 Task: Create List Brand Extension Planning in Board IT Service Desk Best Practices to Workspace Flight Bookings. Create List Brand Extension Evaluation in Board Customer Feedback Collection and Analysis to Workspace Flight Bookings. Create List Brand Extension Launch in Board Social Media Influencer Giveaway Strategy and Execution to Workspace Flight Bookings
Action: Mouse moved to (102, 391)
Screenshot: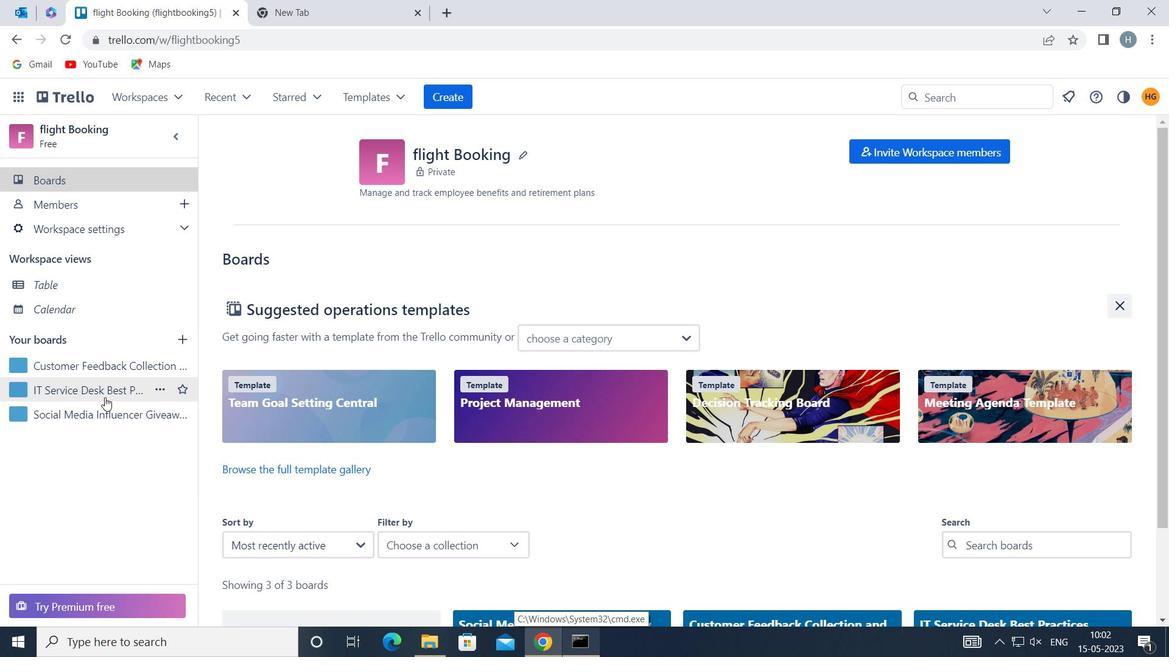 
Action: Mouse pressed left at (102, 391)
Screenshot: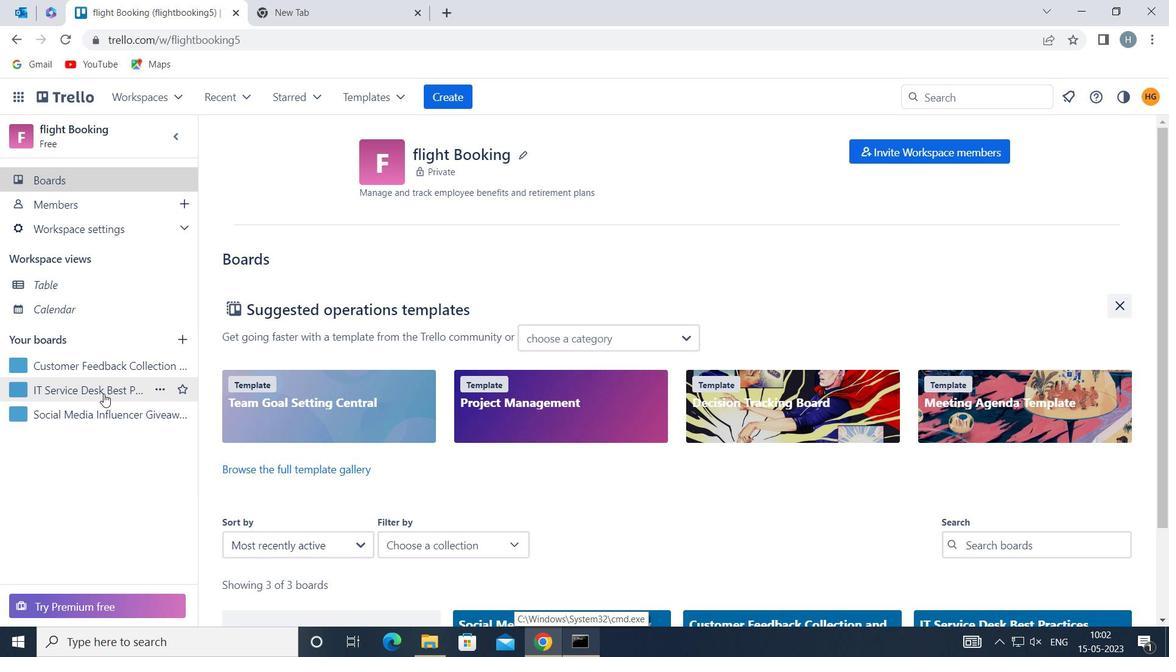 
Action: Mouse moved to (731, 189)
Screenshot: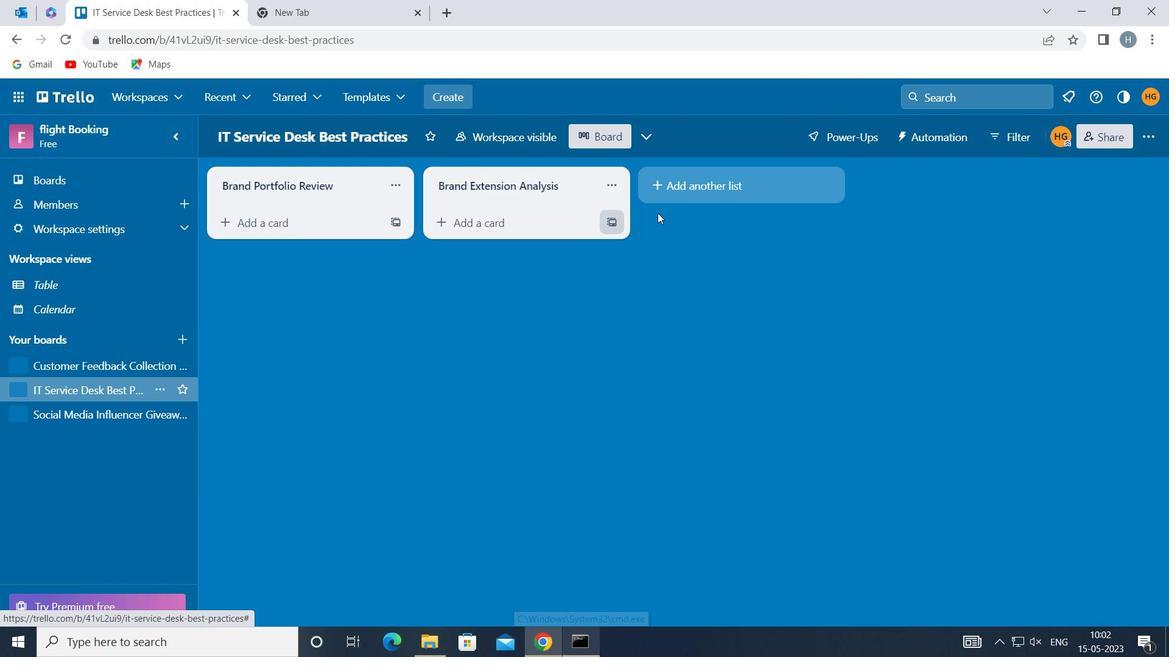 
Action: Mouse pressed left at (731, 189)
Screenshot: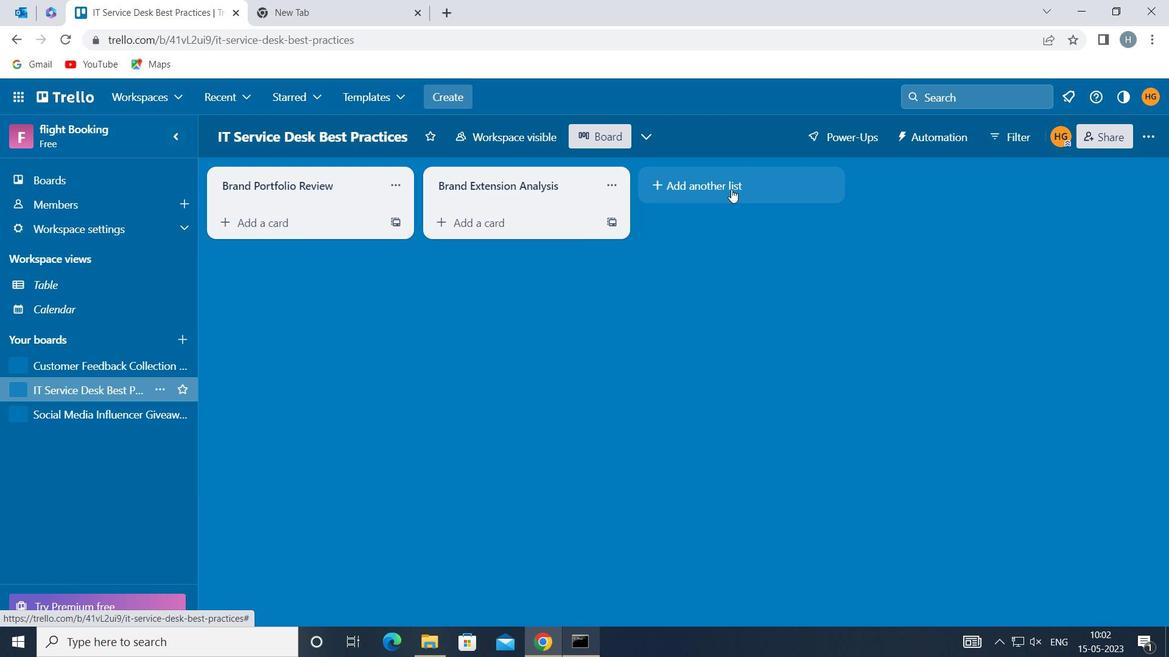 
Action: Key pressed <Key.shift>BRAND<Key.space><Key.shift>EXTENSION<Key.space><Key.shift>PLANNING<Key.space>
Screenshot: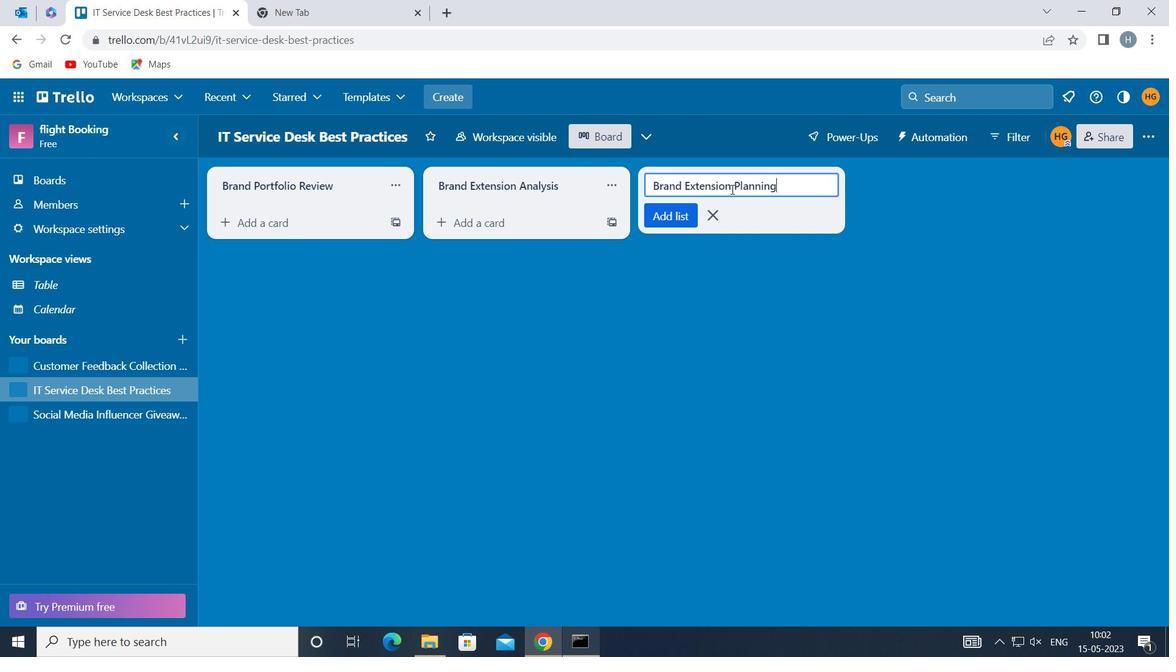 
Action: Mouse moved to (655, 212)
Screenshot: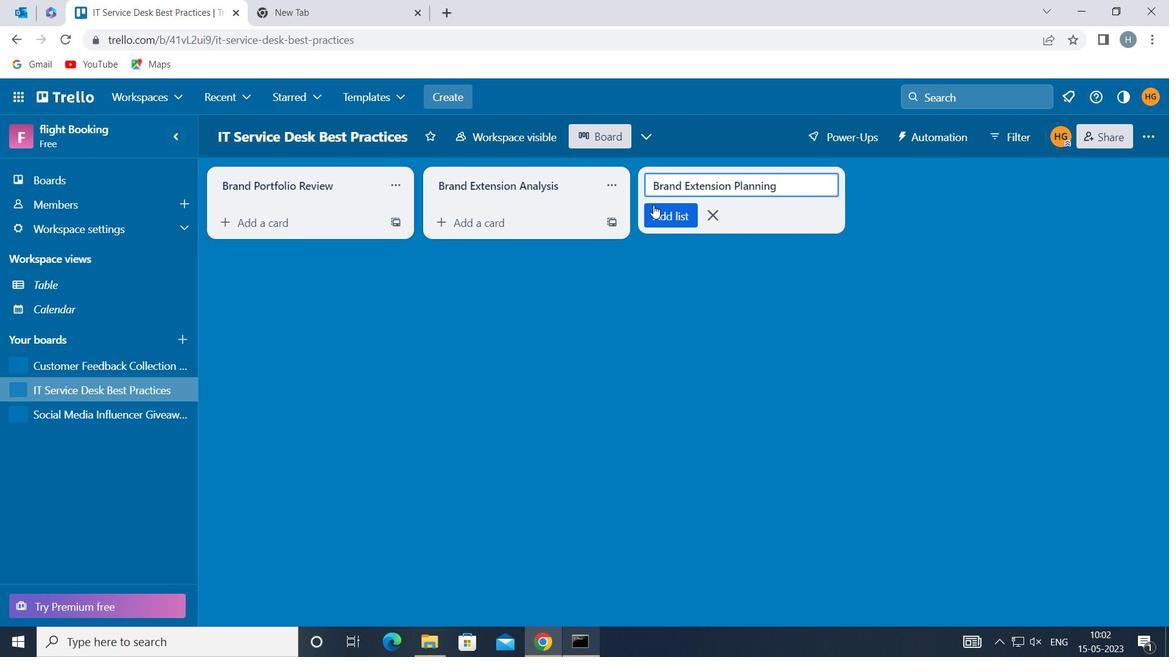 
Action: Mouse pressed left at (655, 212)
Screenshot: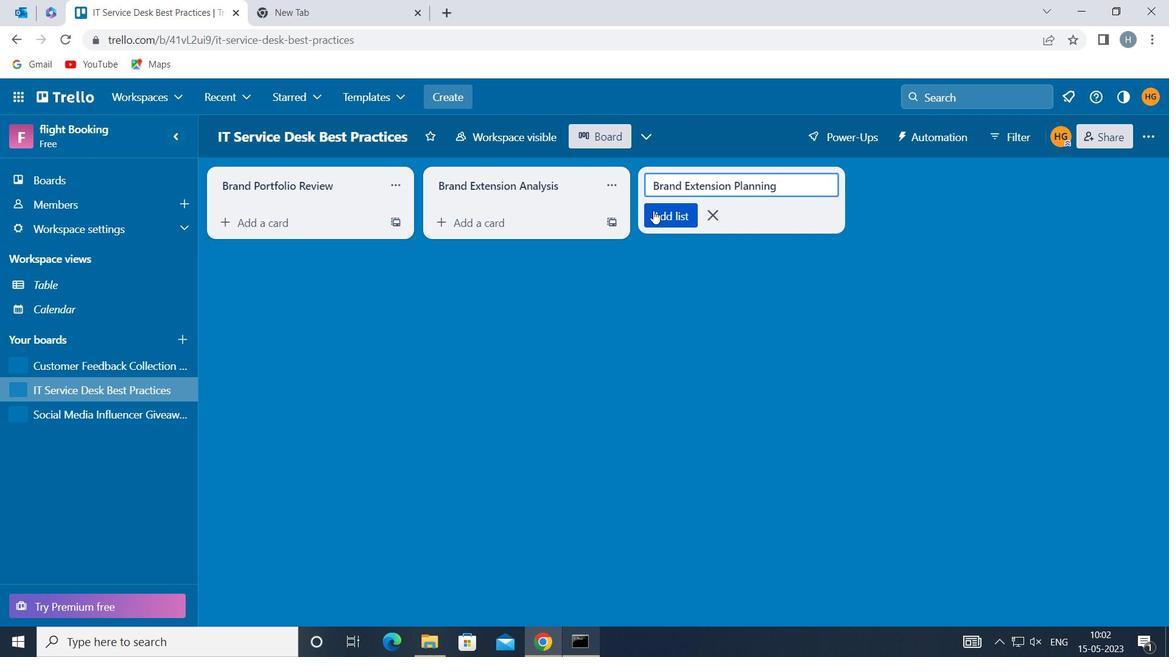 
Action: Mouse moved to (126, 366)
Screenshot: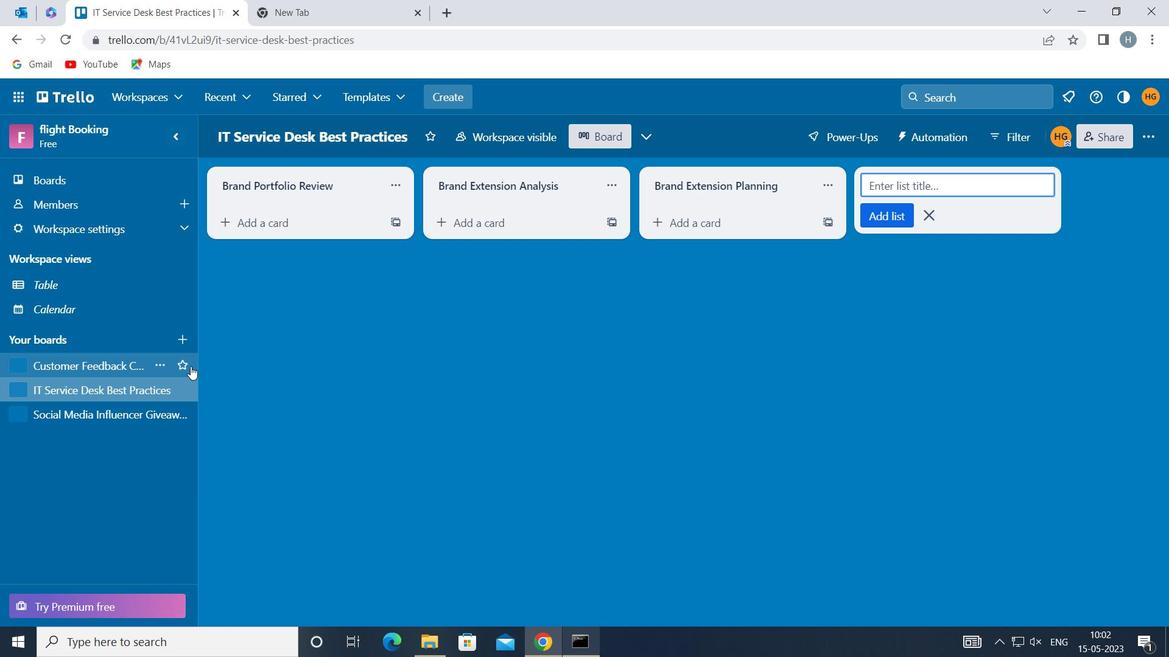 
Action: Mouse pressed left at (126, 366)
Screenshot: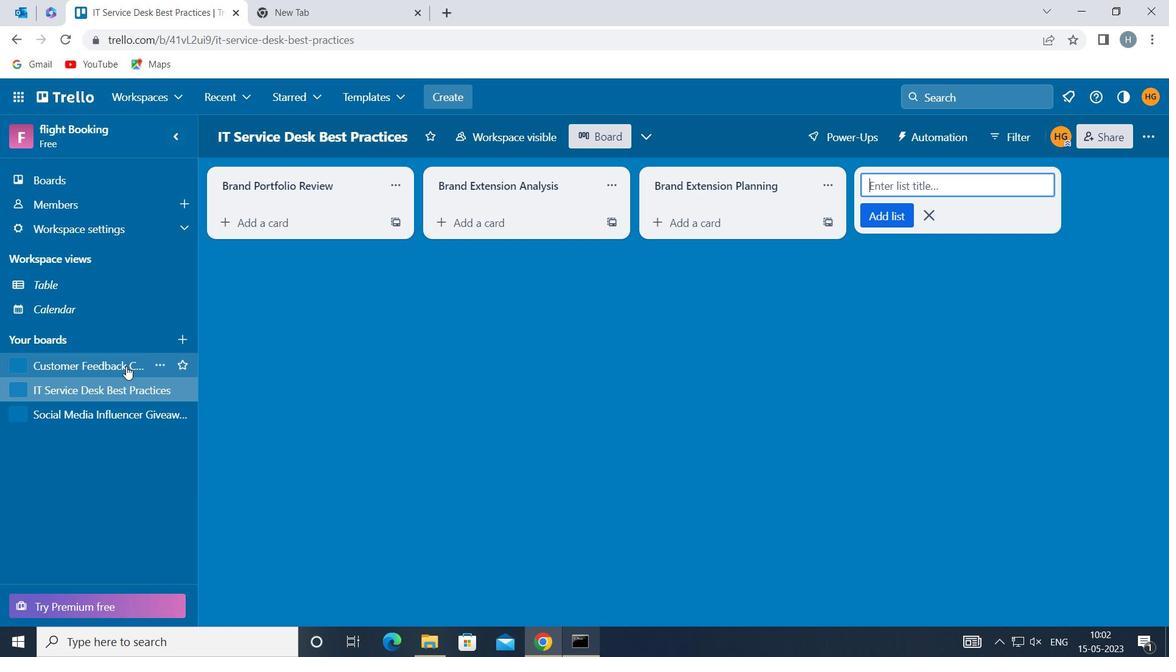 
Action: Mouse moved to (763, 180)
Screenshot: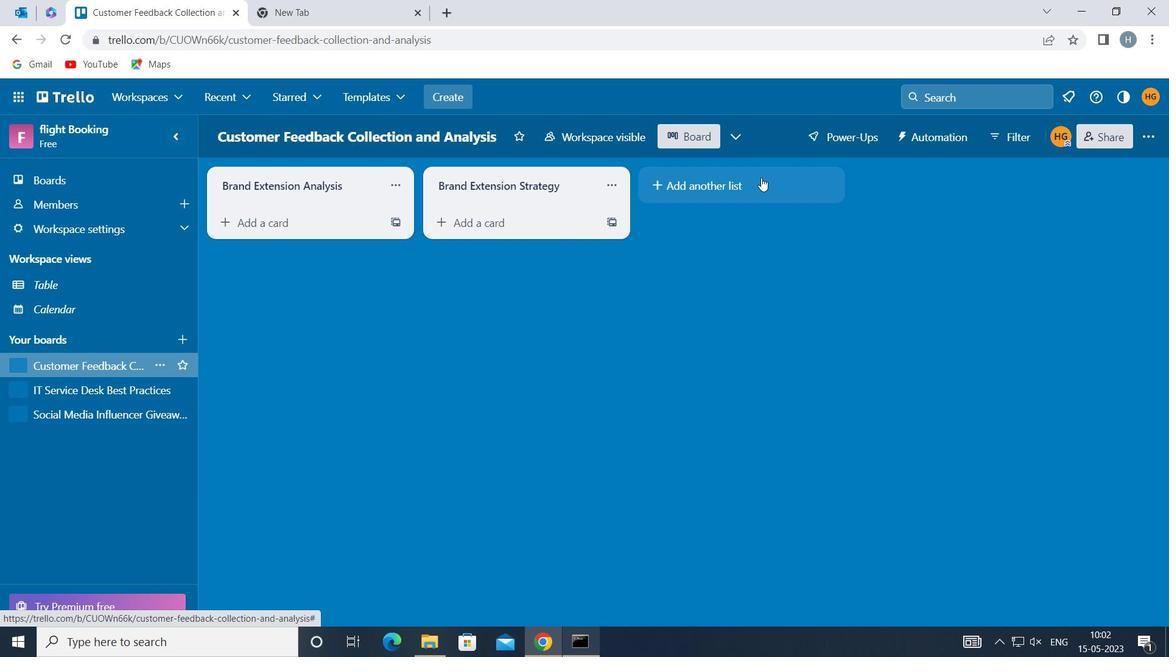 
Action: Mouse pressed left at (763, 180)
Screenshot: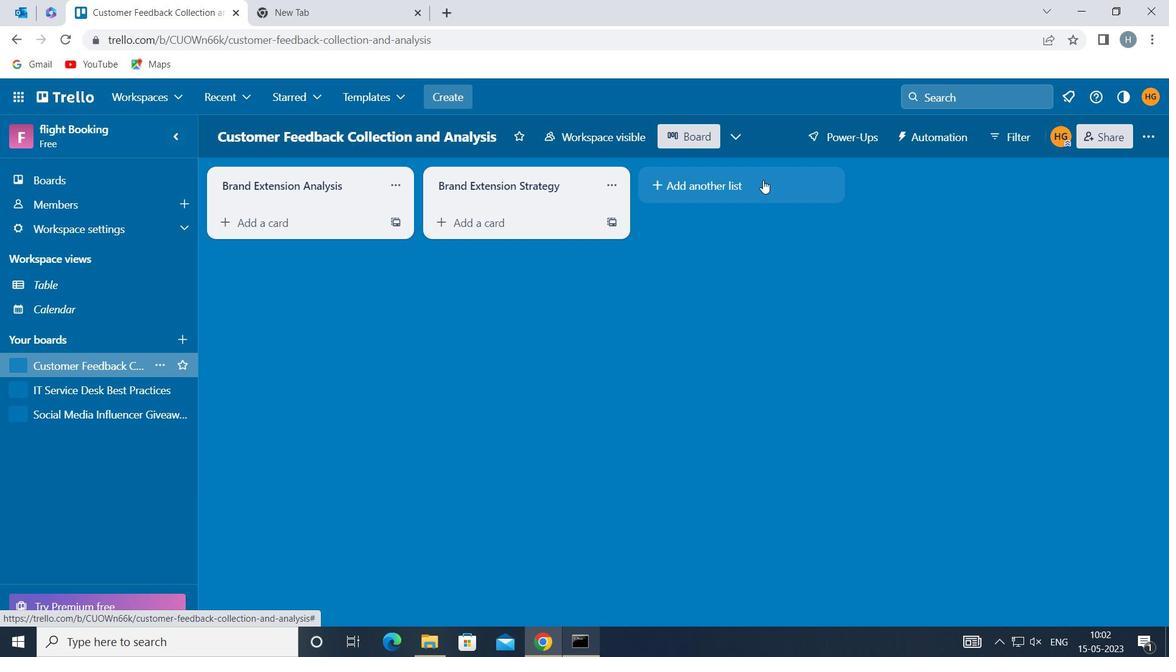 
Action: Key pressed <Key.shift>BRAND<Key.space><Key.shift>EXTENSION<Key.space><Key.shift>EVALUATION<Key.space>
Screenshot: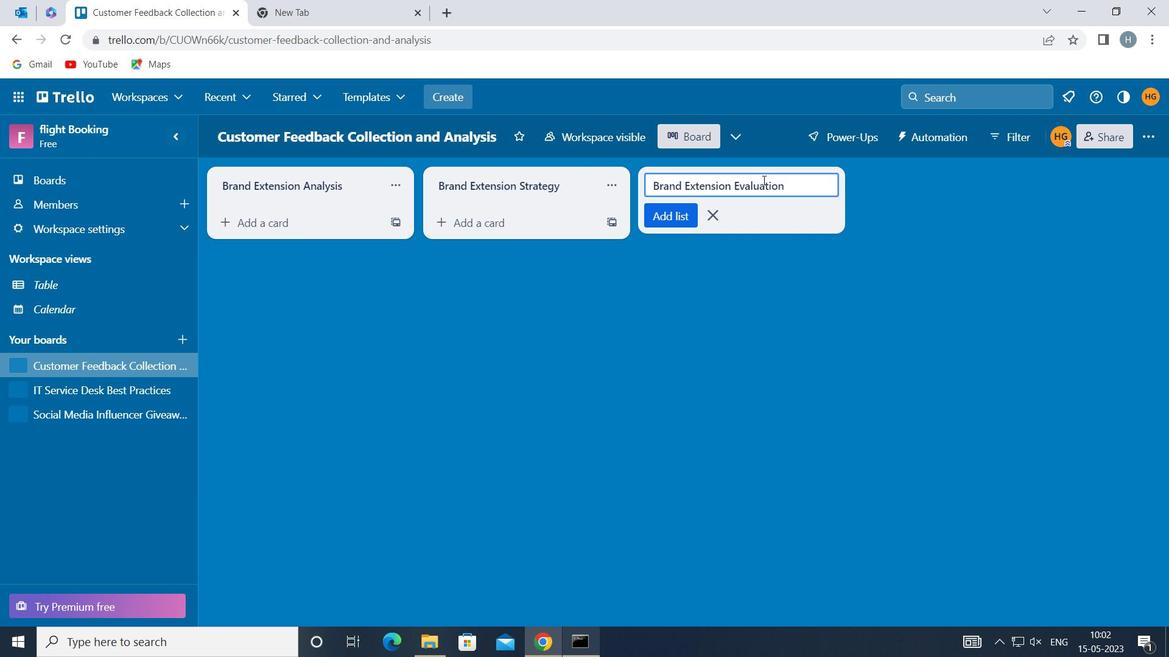 
Action: Mouse moved to (659, 216)
Screenshot: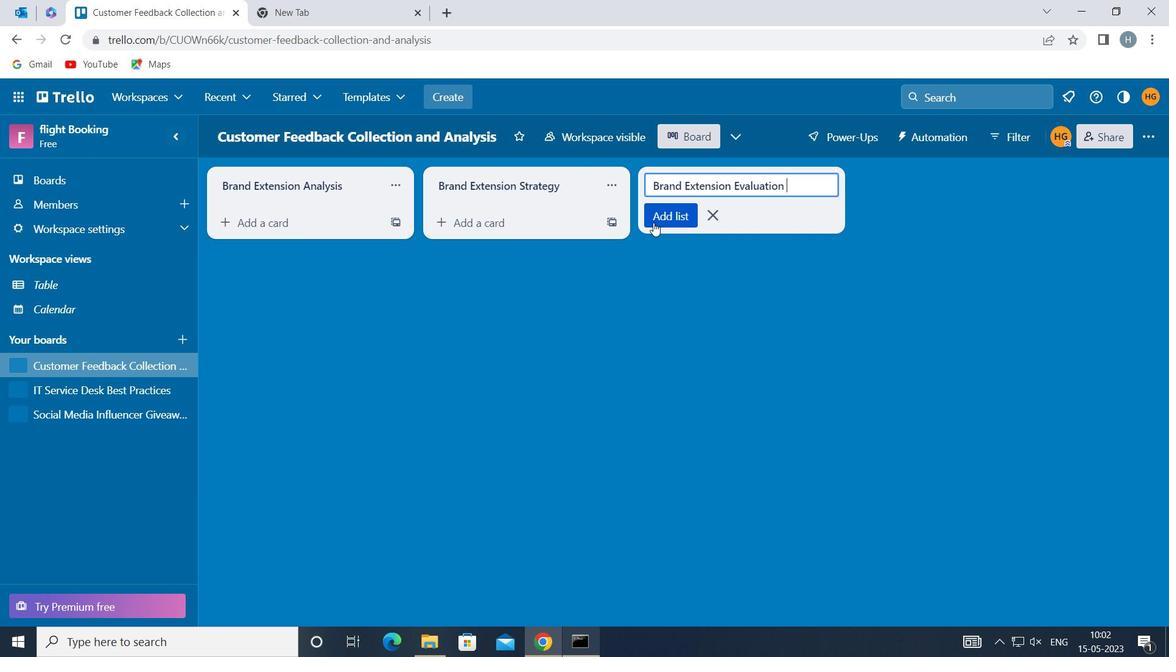 
Action: Mouse pressed left at (659, 216)
Screenshot: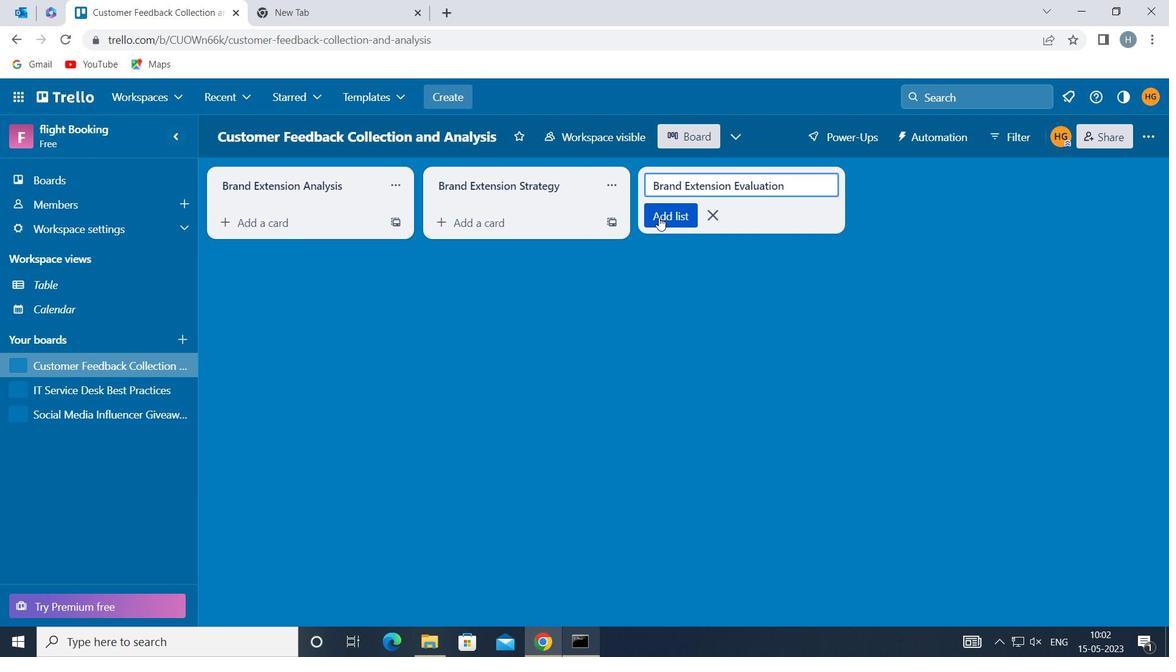 
Action: Mouse moved to (97, 412)
Screenshot: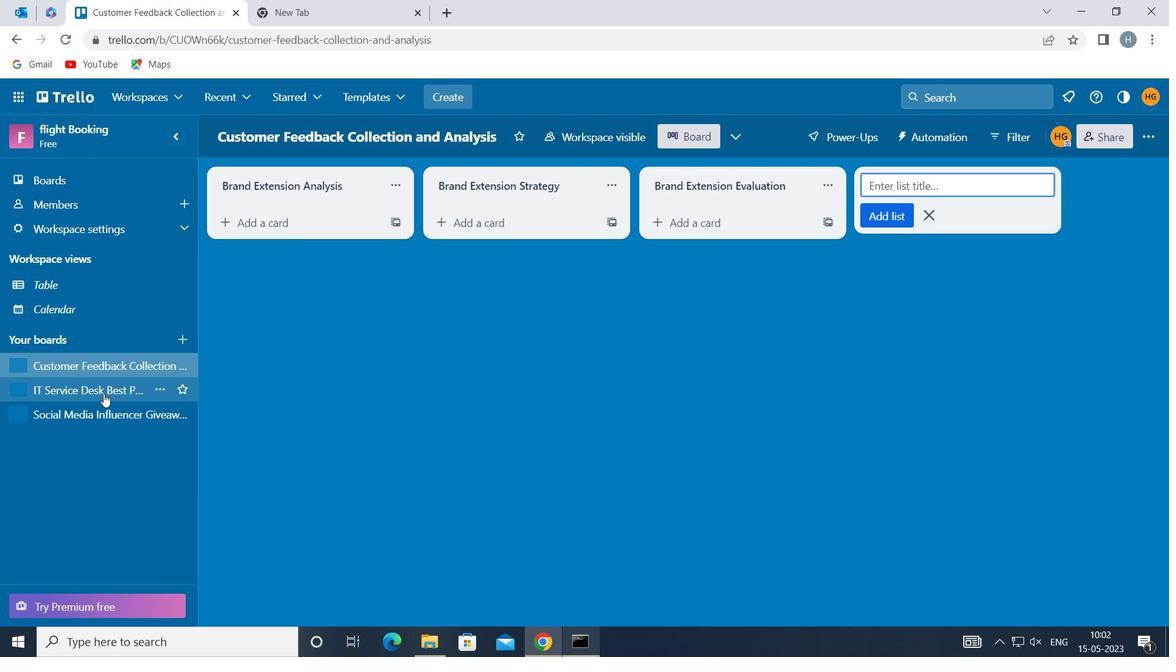 
Action: Mouse pressed left at (97, 412)
Screenshot: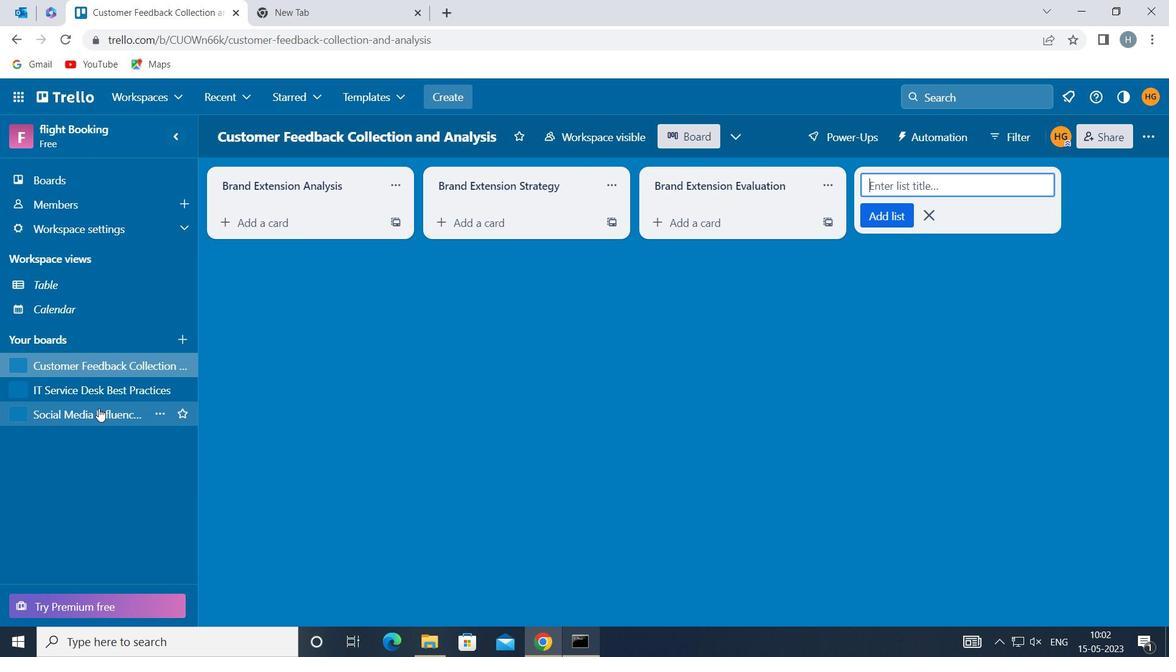 
Action: Mouse moved to (706, 190)
Screenshot: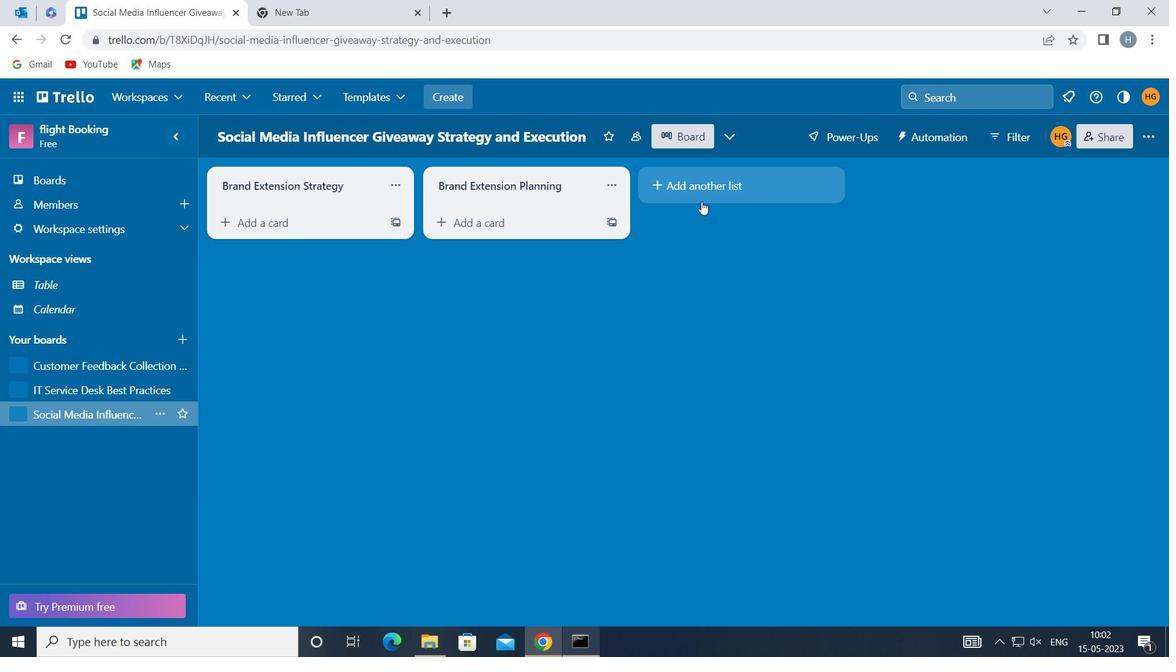 
Action: Mouse pressed left at (706, 190)
Screenshot: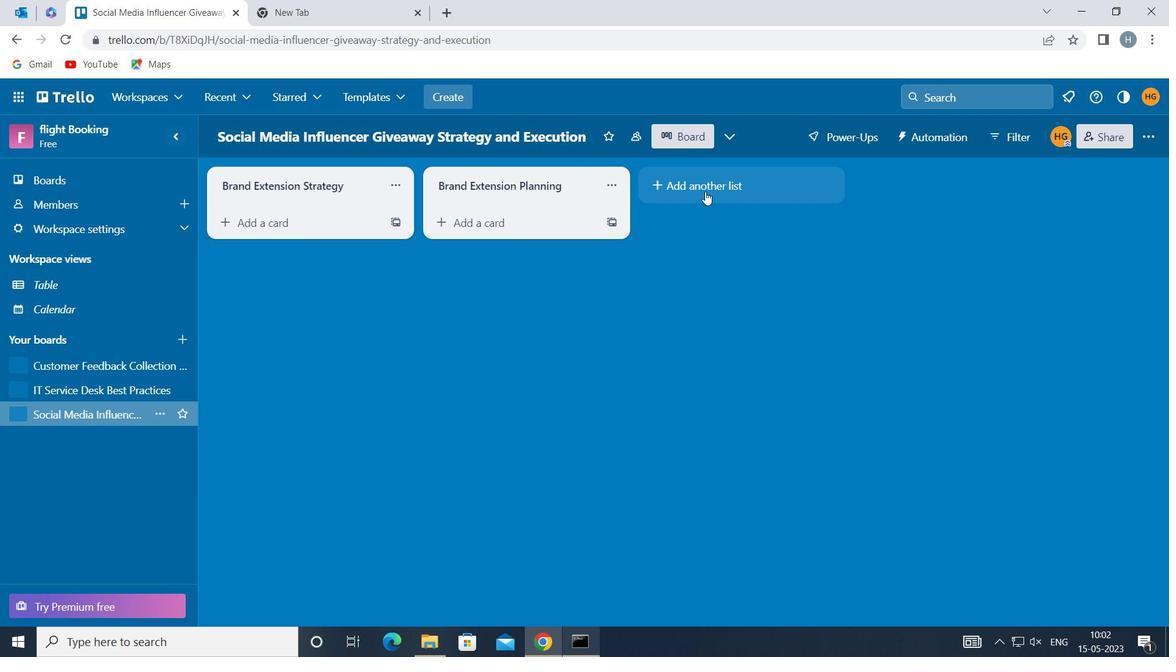 
Action: Key pressed <Key.shift>BRAND<Key.space><Key.shift>EXTENSION<Key.space><Key.shift>LAUNCH
Screenshot: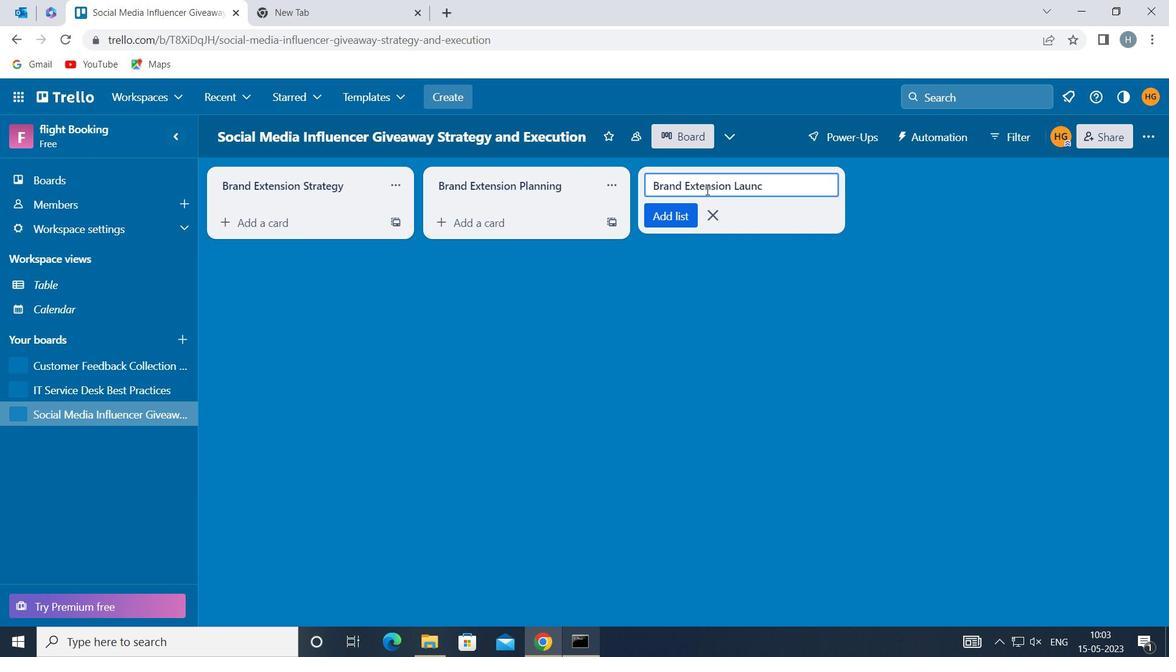 
Action: Mouse moved to (673, 216)
Screenshot: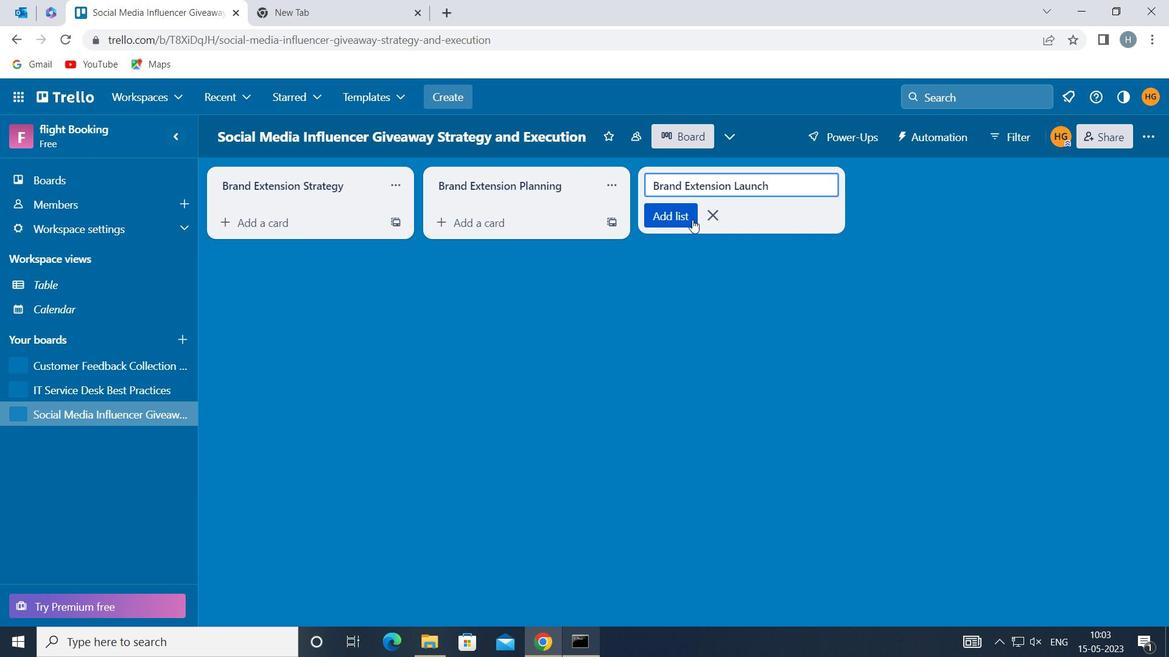 
Action: Mouse pressed left at (673, 216)
Screenshot: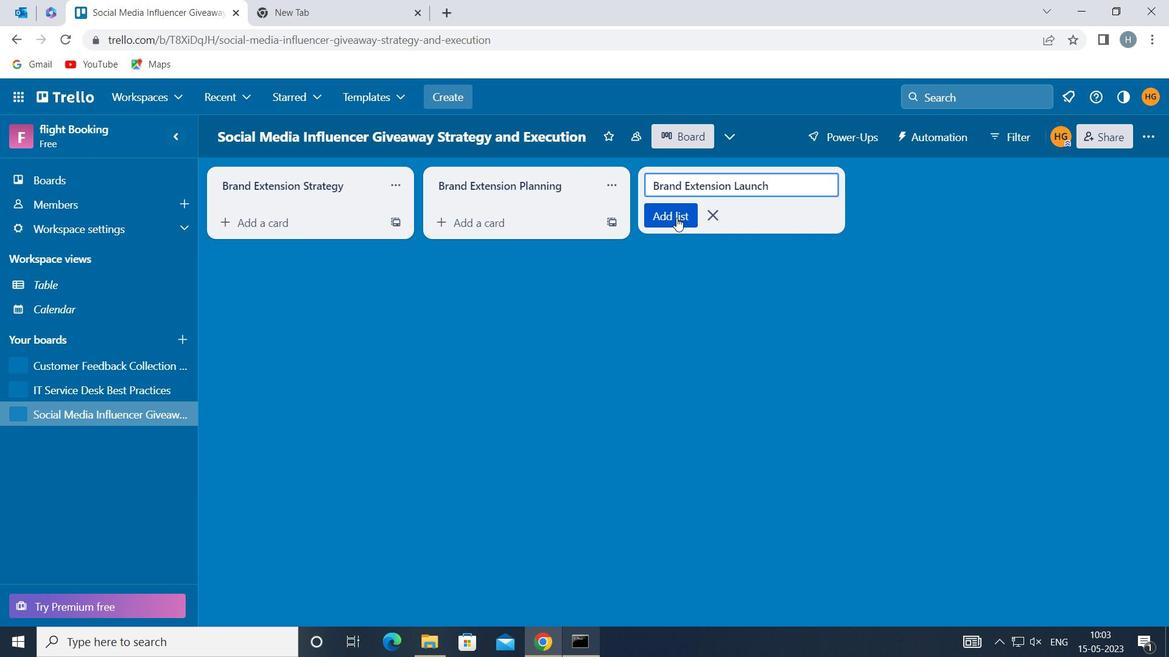 
Action: Mouse moved to (635, 296)
Screenshot: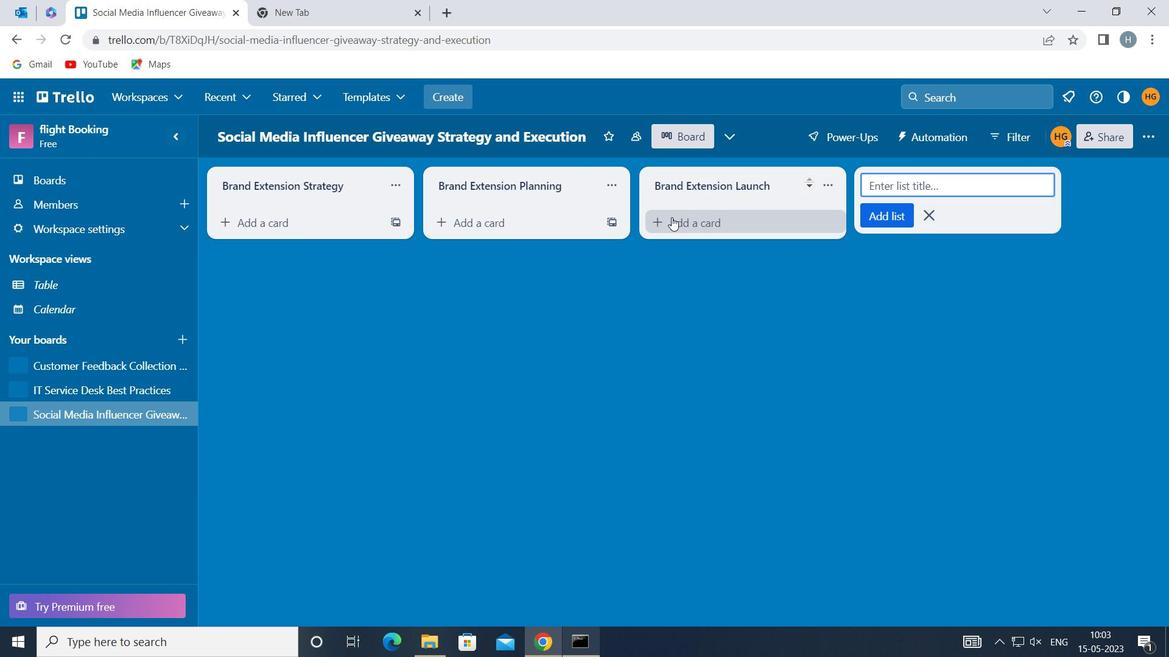 
Action: Mouse pressed left at (635, 296)
Screenshot: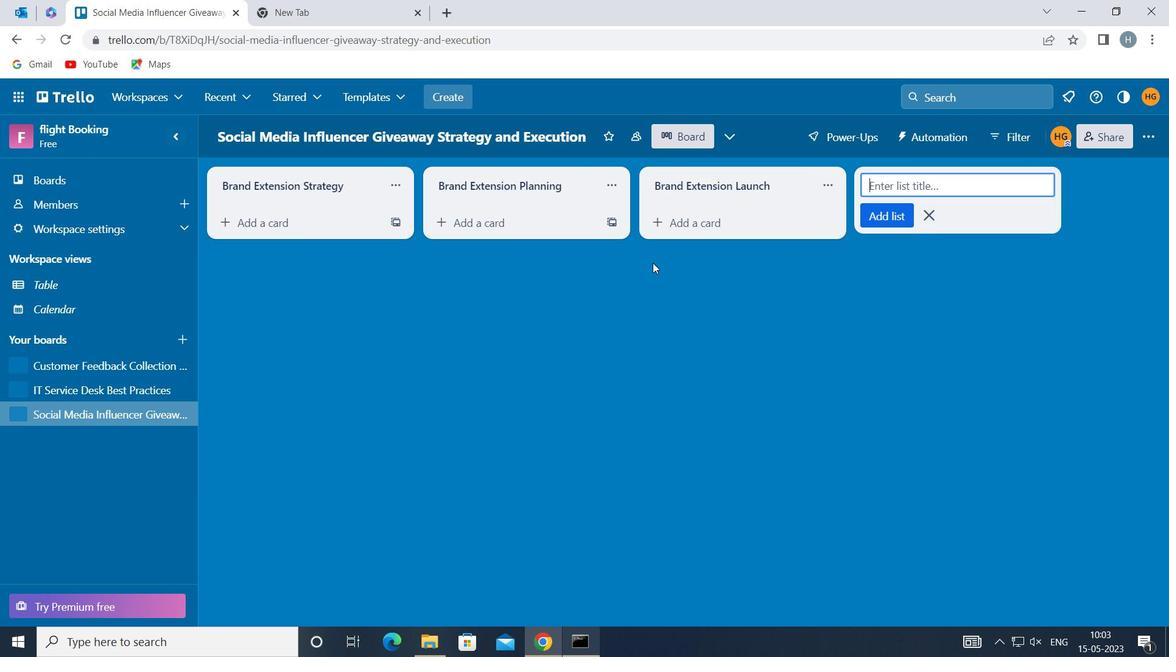 
